 Task: Create a task  Develop a new online marketplace for a specific industry , assign it to team member softage.3@softage.net in the project AgileCon and update the status of the task to  On Track  , set the priority of the task to High
Action: Mouse moved to (65, 318)
Screenshot: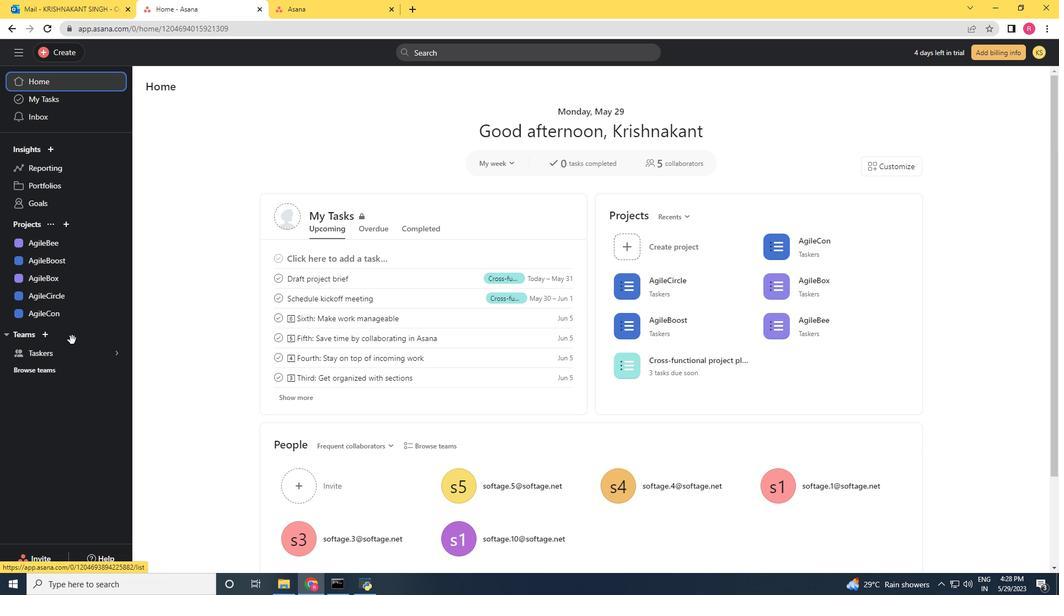 
Action: Mouse pressed left at (65, 318)
Screenshot: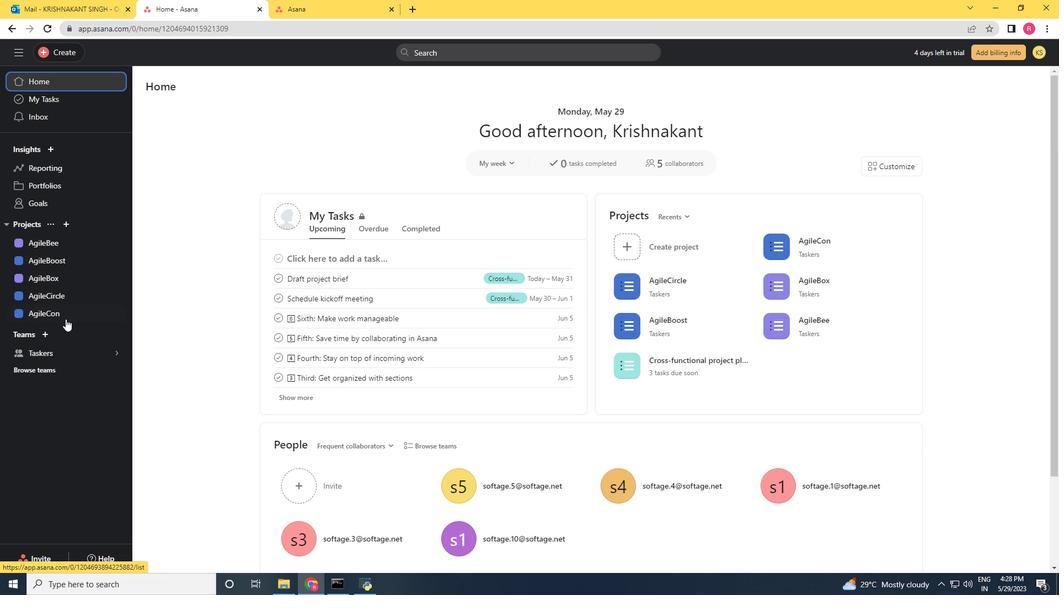 
Action: Mouse moved to (49, 48)
Screenshot: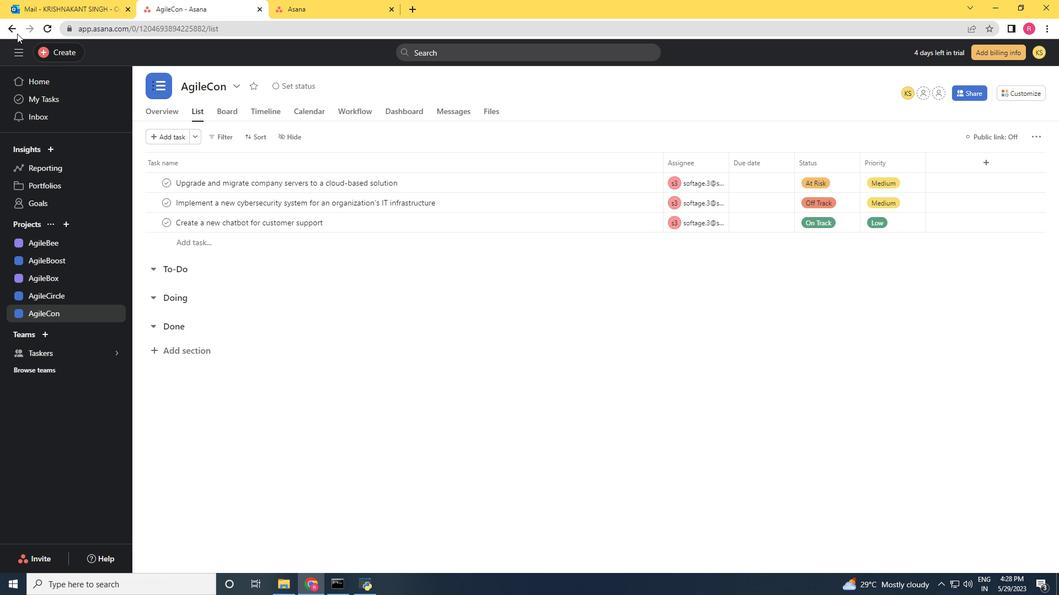 
Action: Mouse pressed left at (49, 48)
Screenshot: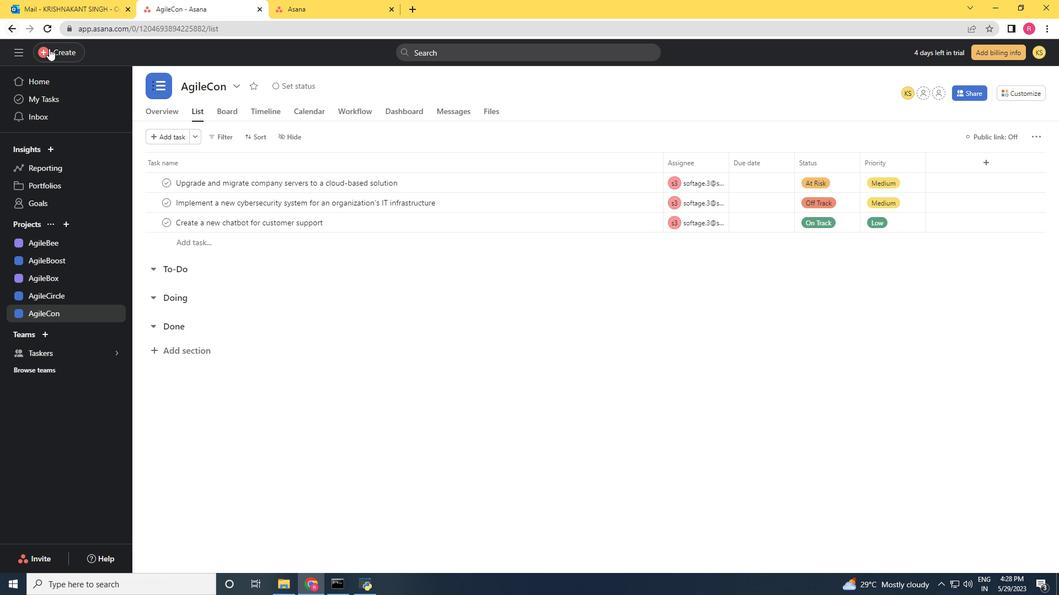 
Action: Mouse moved to (211, 242)
Screenshot: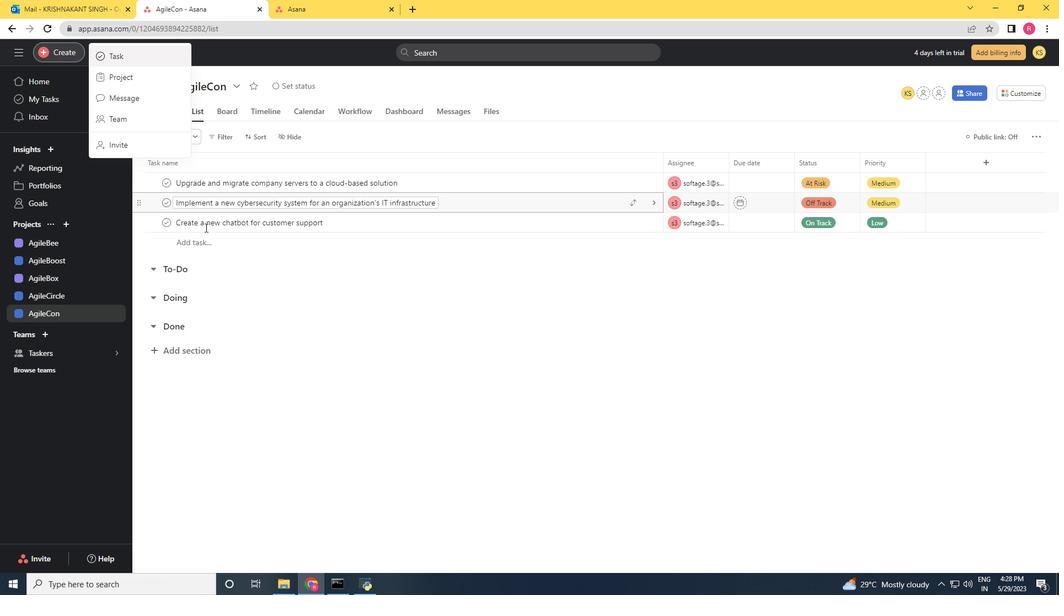 
Action: Mouse pressed left at (211, 242)
Screenshot: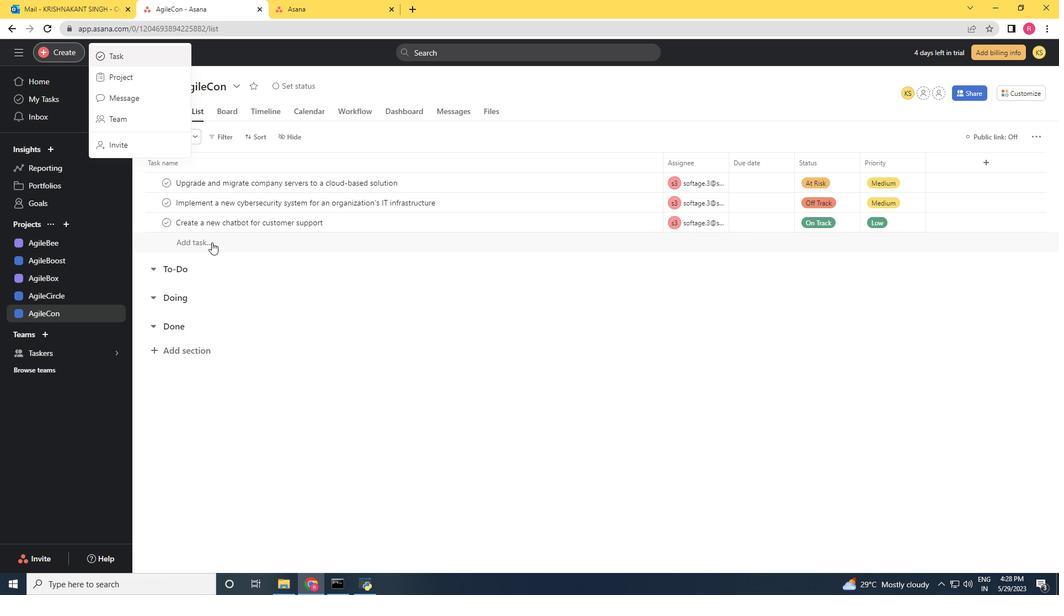 
Action: Key pressed <Key.shift><Key.shift><Key.shift><Key.shift>Develop<Key.space><Key.space>a<Key.space>new<Key.space>online<Key.space>marketplace<Key.space>for<Key.space>a<Key.space>apecific<Key.space><Key.backspace><Key.backspace><Key.backspace><Key.backspace><Key.backspace><Key.backspace><Key.backspace><Key.backspace><Key.backspace>specific<Key.space>industry
Screenshot: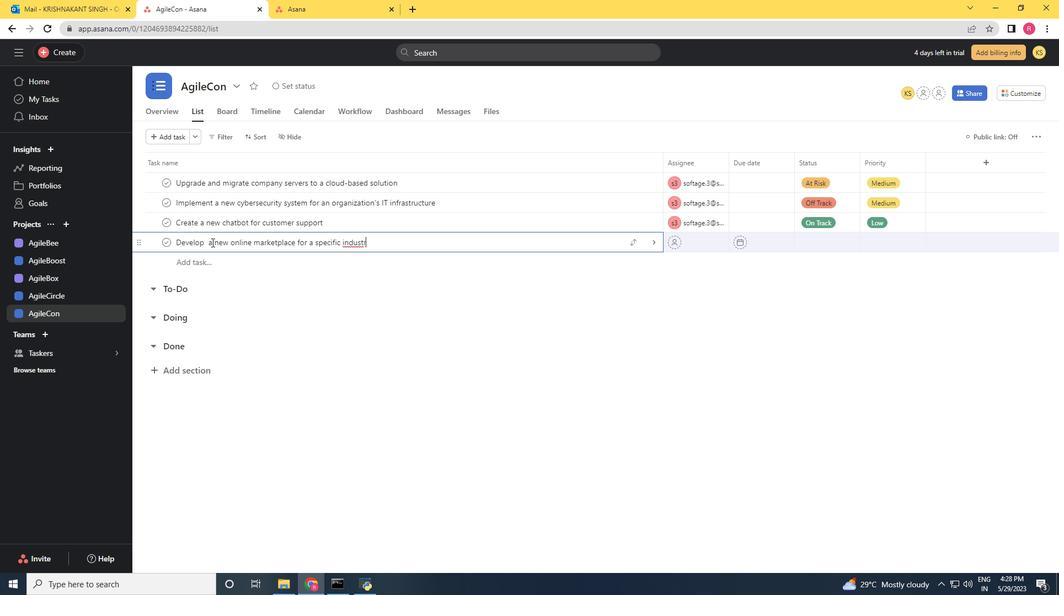 
Action: Mouse moved to (696, 241)
Screenshot: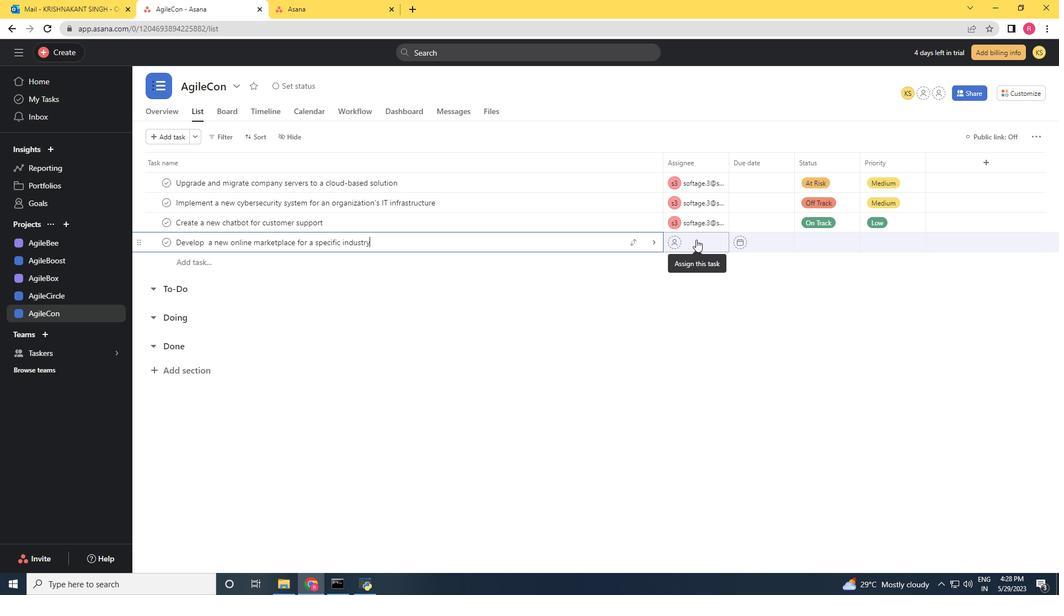 
Action: Mouse pressed left at (696, 241)
Screenshot: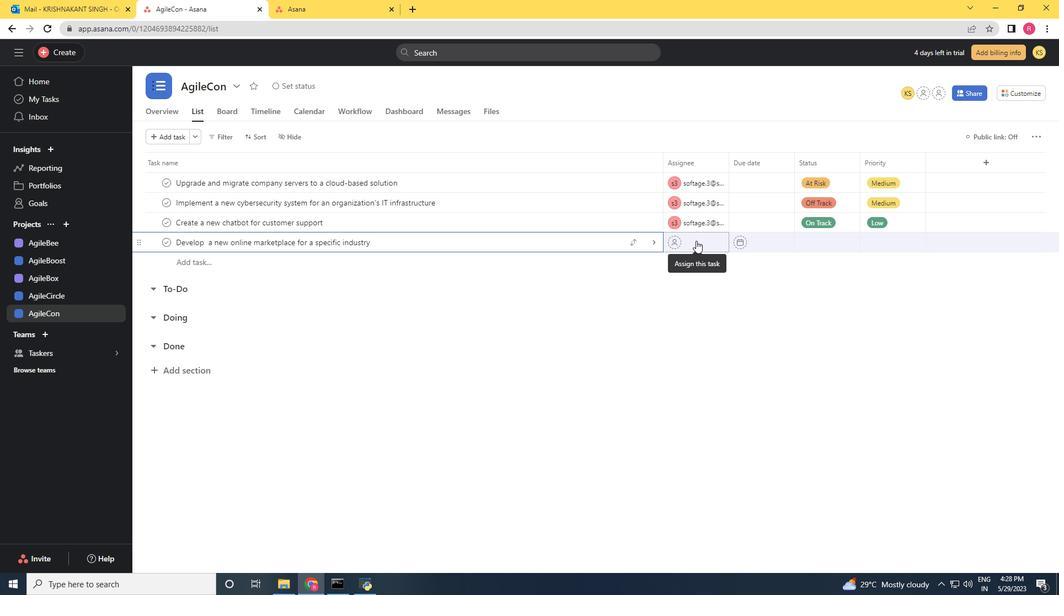 
Action: Key pressed softage.3<Key.shift>@softage.net
Screenshot: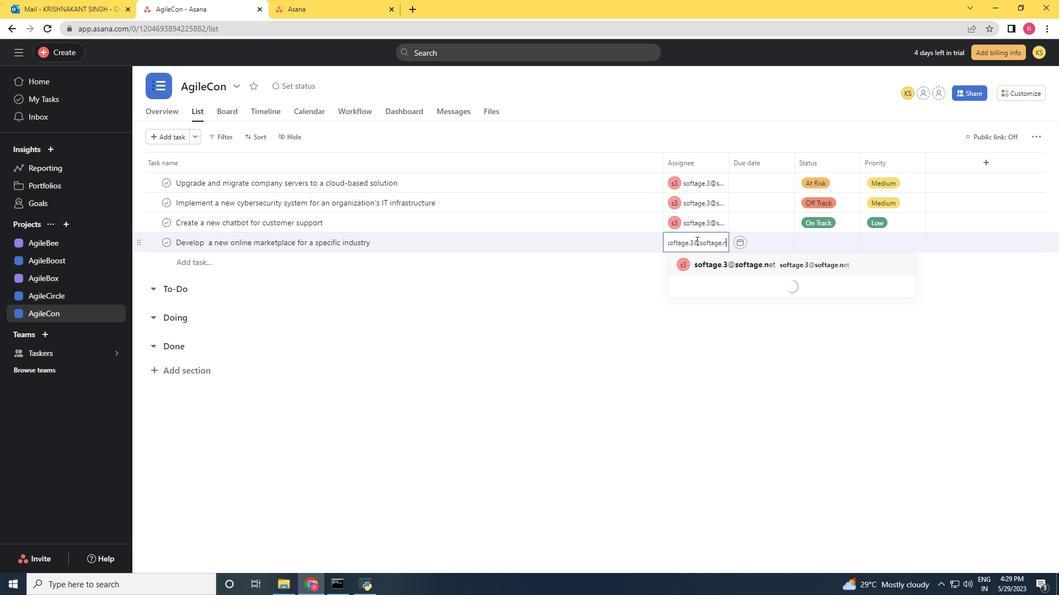 
Action: Mouse moved to (715, 263)
Screenshot: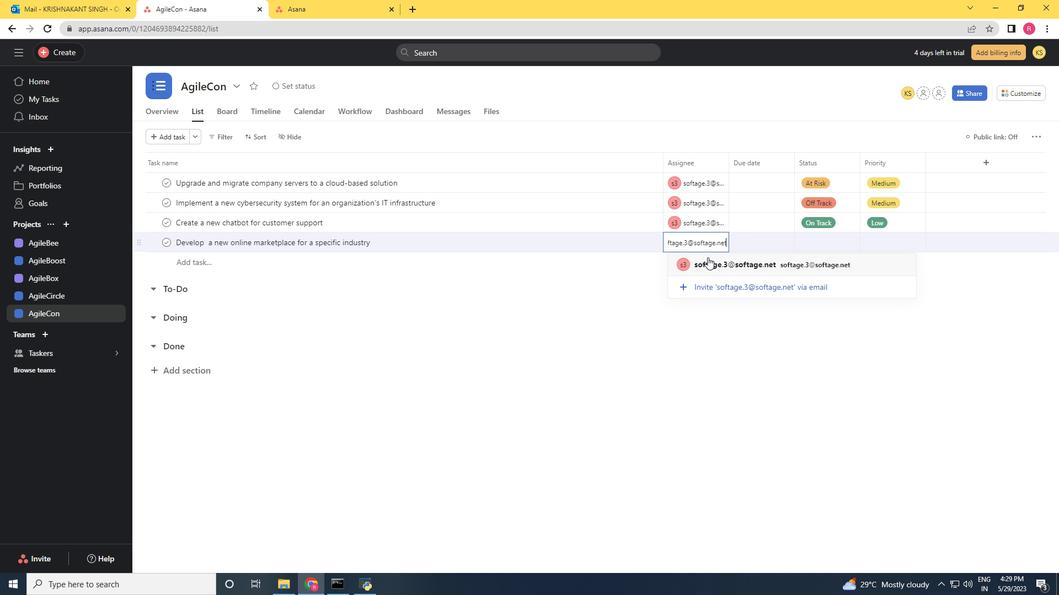 
Action: Mouse pressed left at (715, 263)
Screenshot: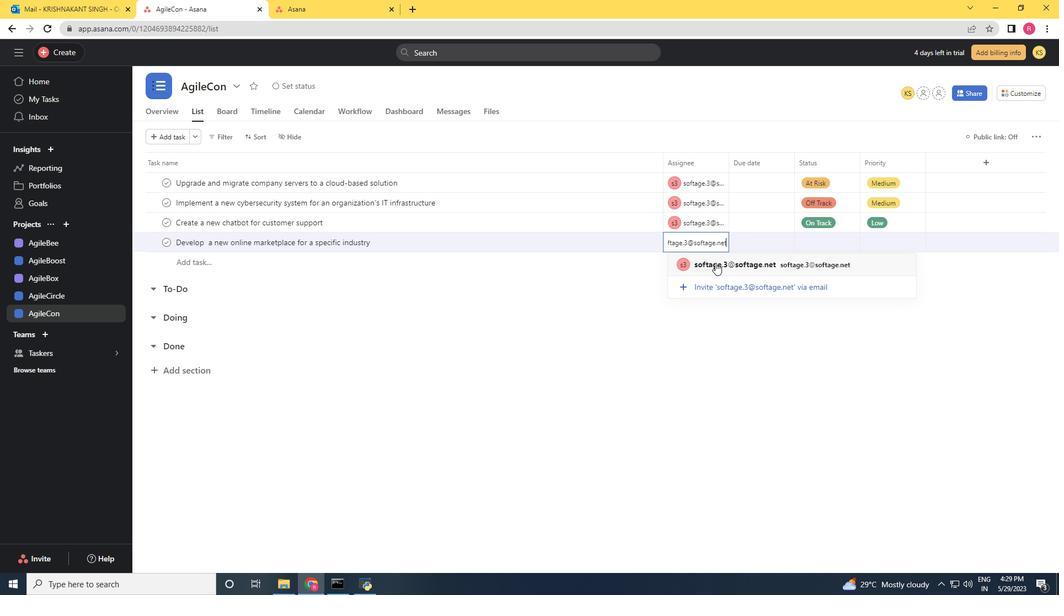 
Action: Mouse moved to (824, 237)
Screenshot: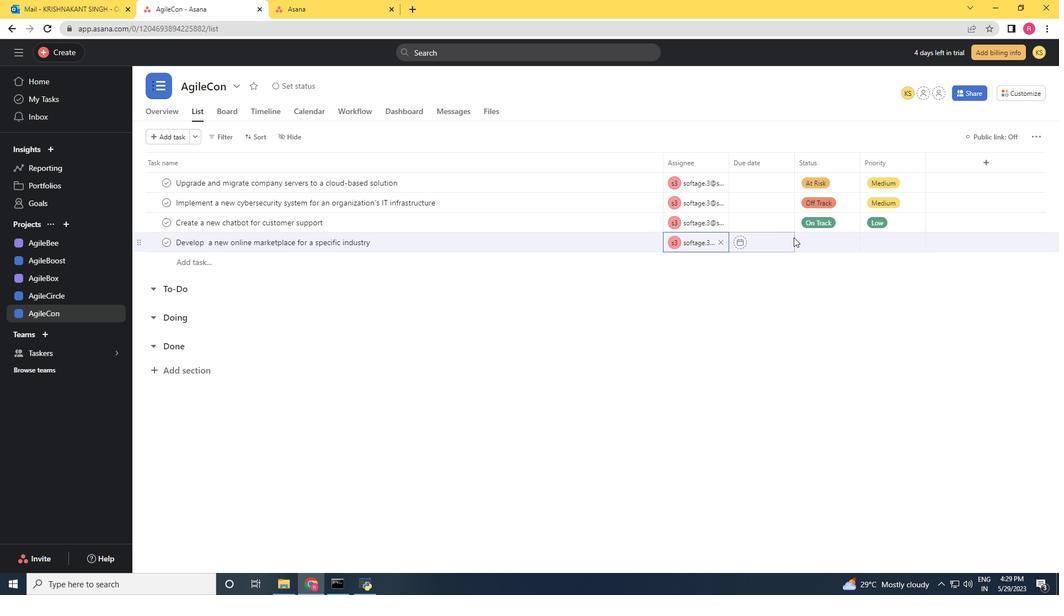 
Action: Mouse pressed left at (824, 237)
Screenshot: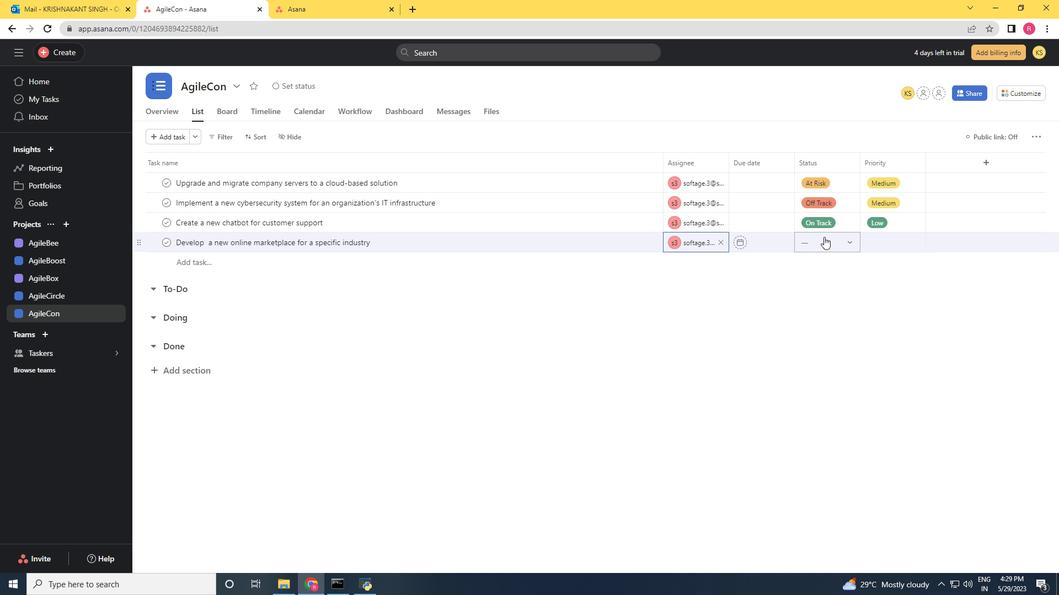 
Action: Mouse moved to (834, 283)
Screenshot: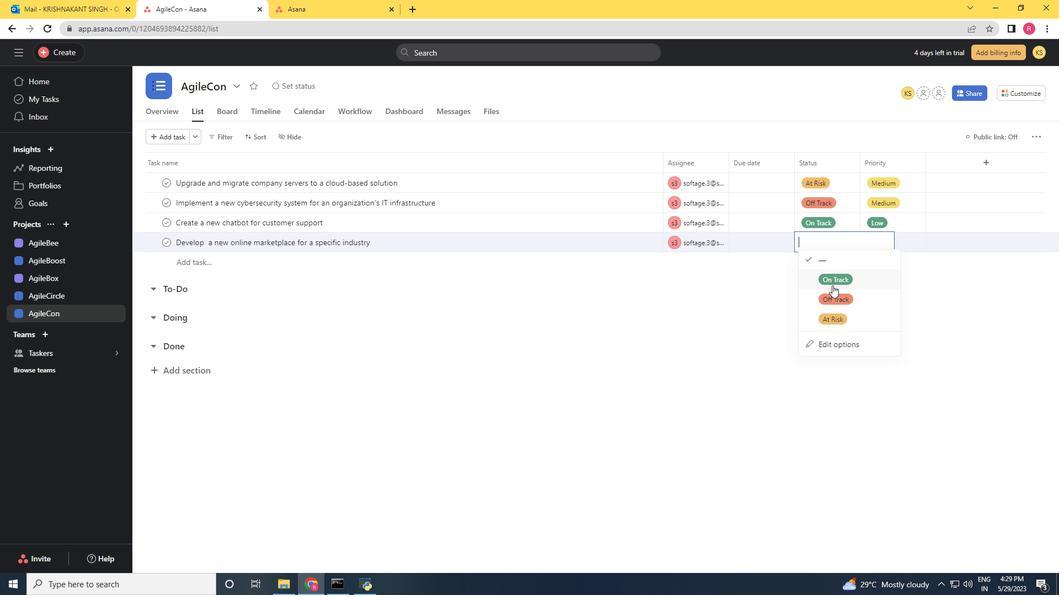 
Action: Mouse pressed left at (834, 283)
Screenshot: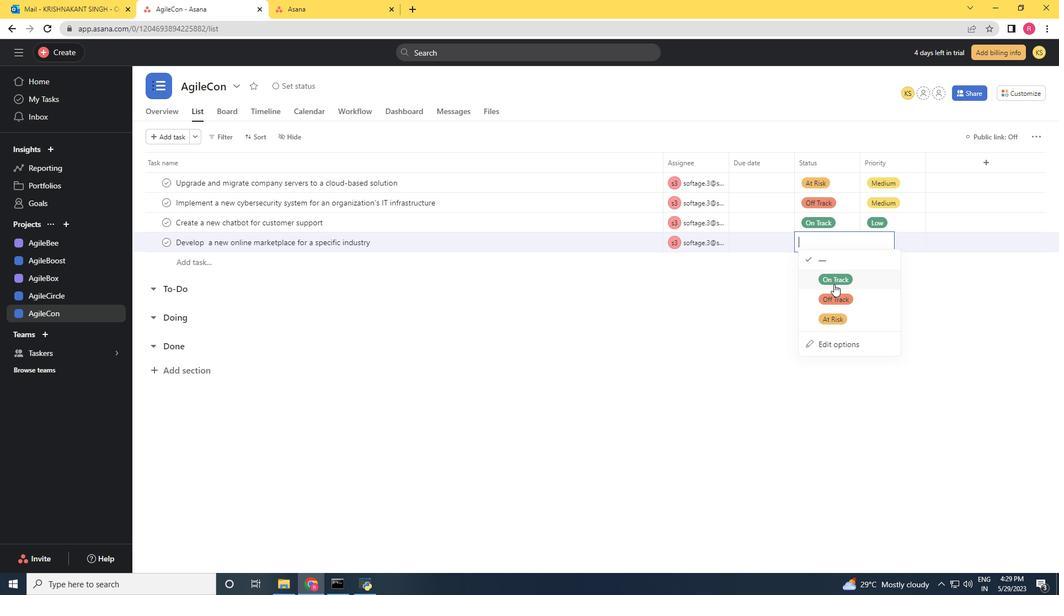 
Action: Mouse moved to (875, 238)
Screenshot: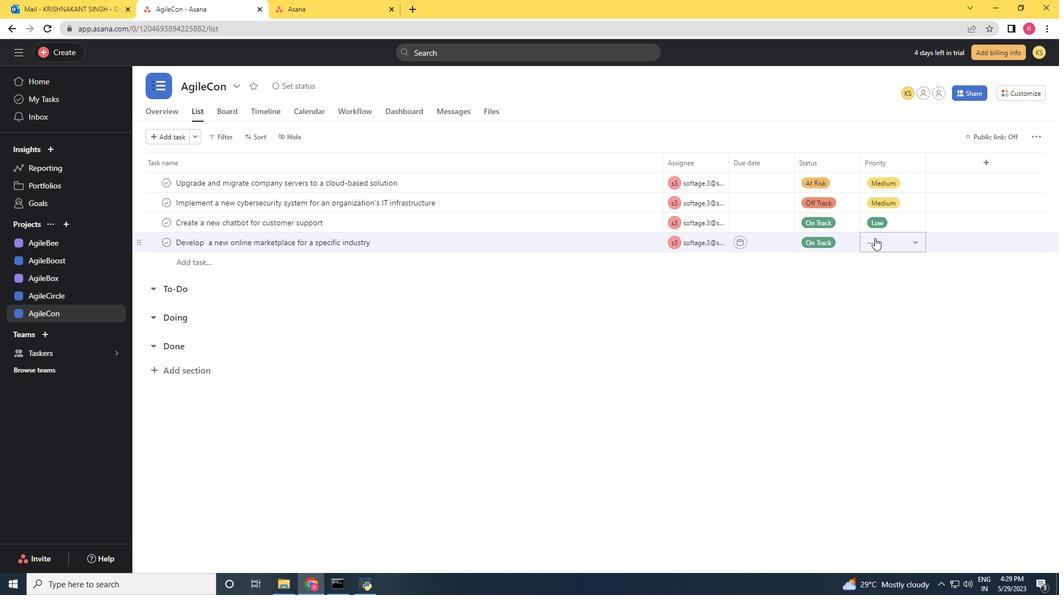
Action: Mouse pressed left at (875, 238)
Screenshot: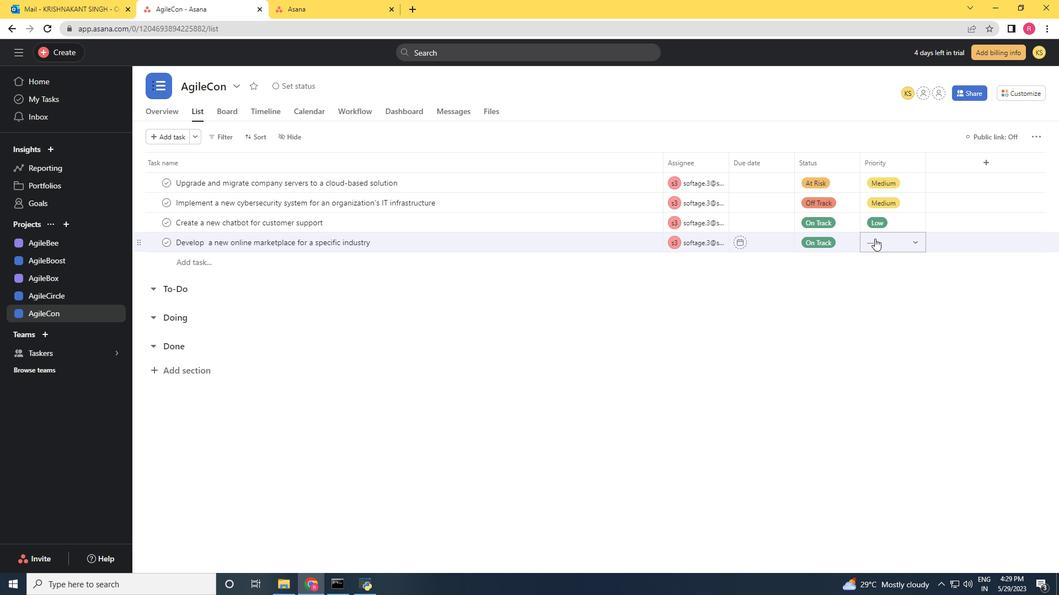 
Action: Mouse moved to (885, 273)
Screenshot: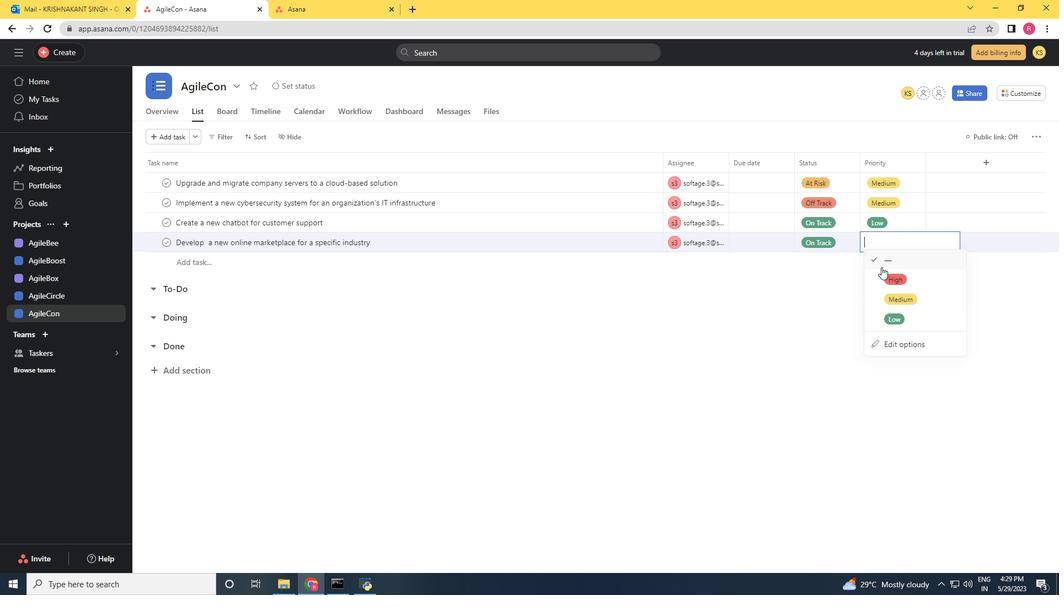
Action: Mouse pressed left at (885, 273)
Screenshot: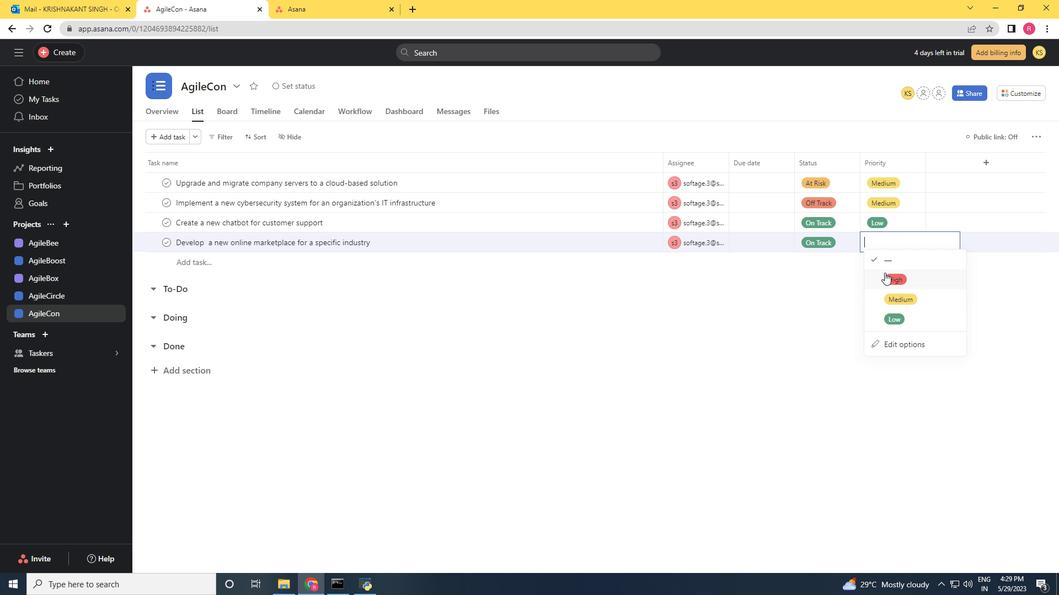 
Action: Mouse moved to (857, 297)
Screenshot: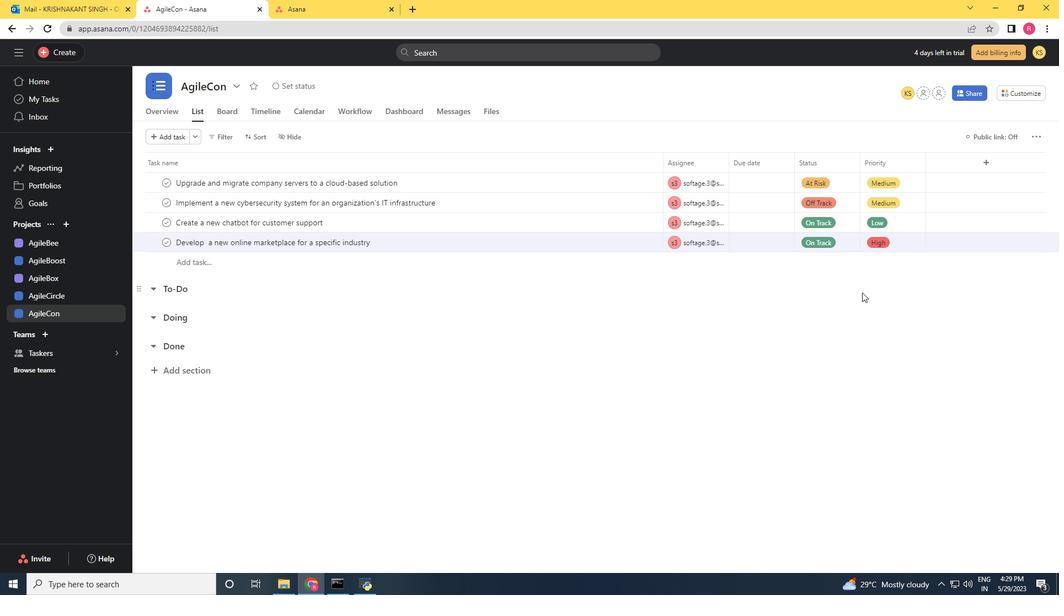 
